 Task: Change the deinterlace to On.
Action: Mouse moved to (67, 12)
Screenshot: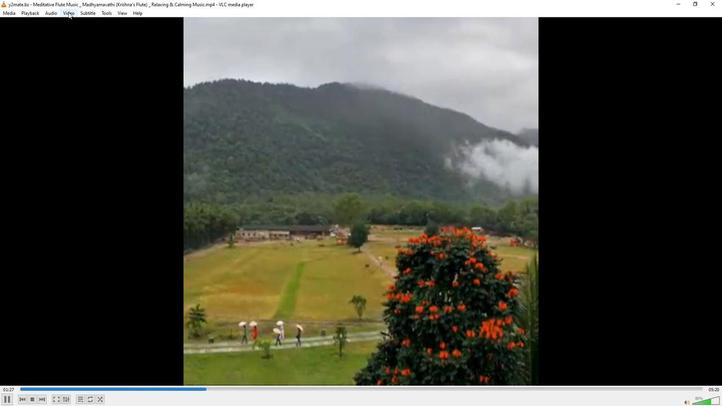
Action: Mouse pressed left at (67, 12)
Screenshot: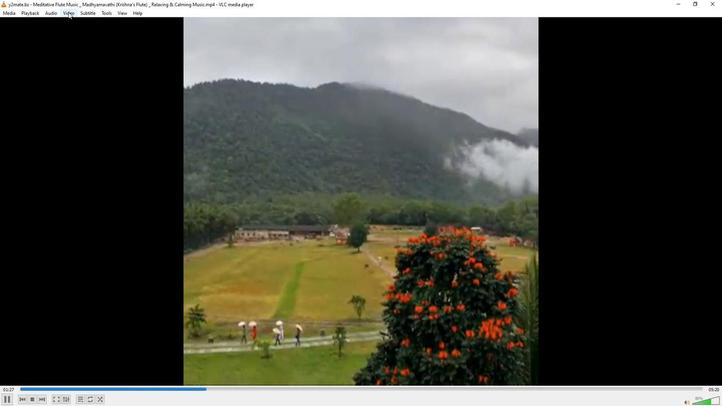
Action: Mouse moved to (141, 113)
Screenshot: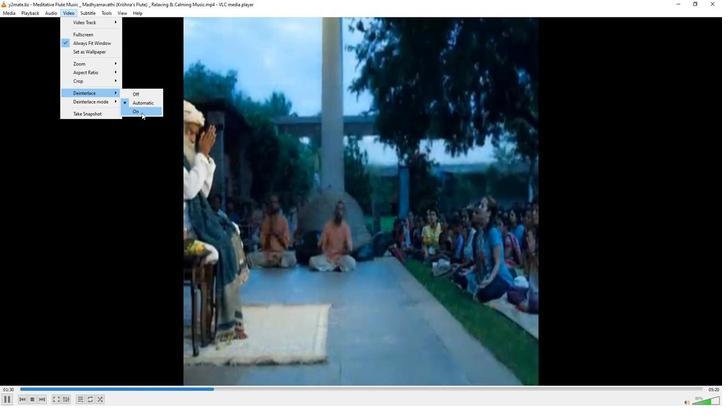 
Action: Mouse pressed left at (141, 113)
Screenshot: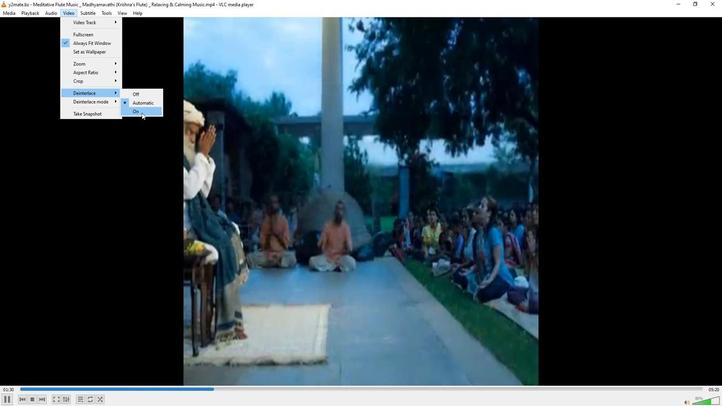 
